Task: Create Card Usability Testing Review in Board Public Speaking Coaching to Workspace Business Coaching Services. Create Card Disaster Relief Conference Review in Board Sales Performance Improvement to Workspace Business Coaching Services. Create Card Usability Testing Review in Board Content Marketing E-learning Course Creation and Promotion Strategy to Workspace Business Coaching Services
Action: Mouse moved to (72, 342)
Screenshot: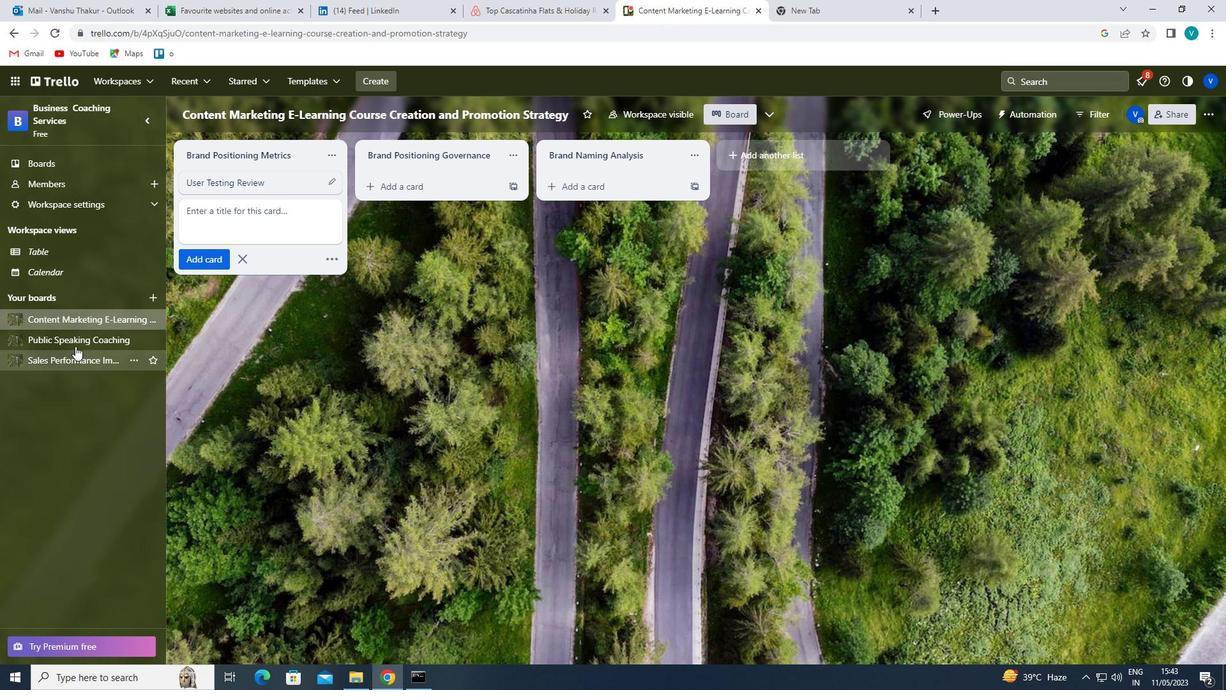 
Action: Mouse pressed left at (72, 342)
Screenshot: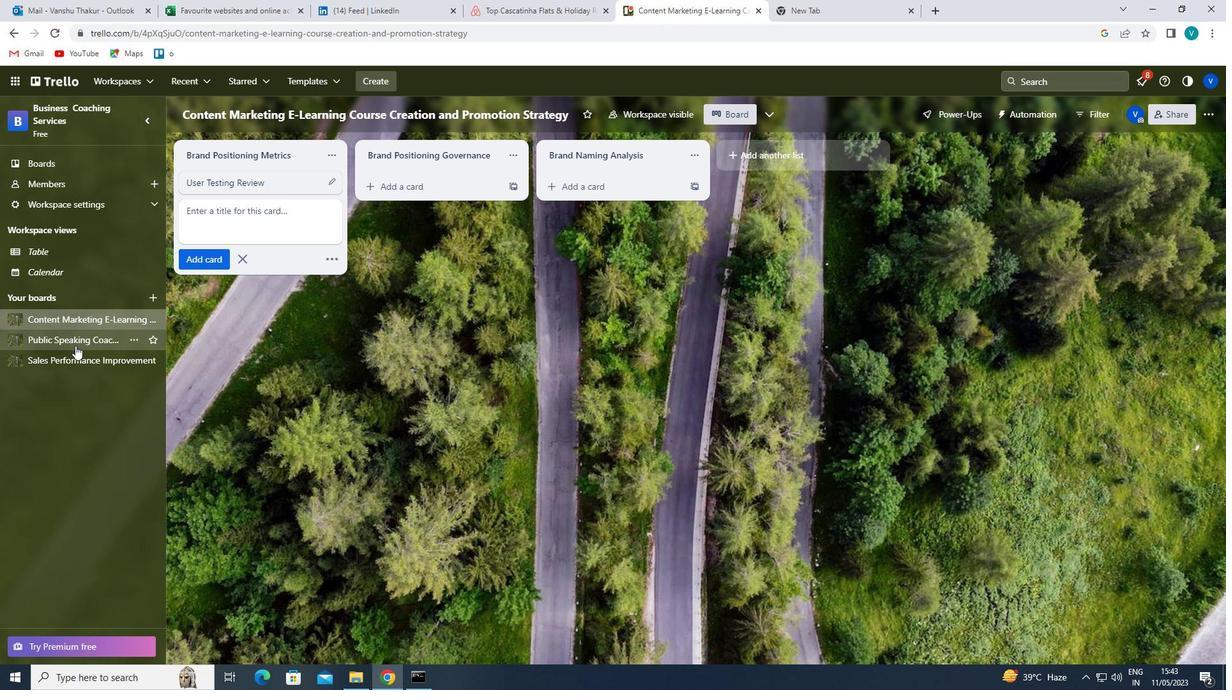 
Action: Mouse moved to (451, 180)
Screenshot: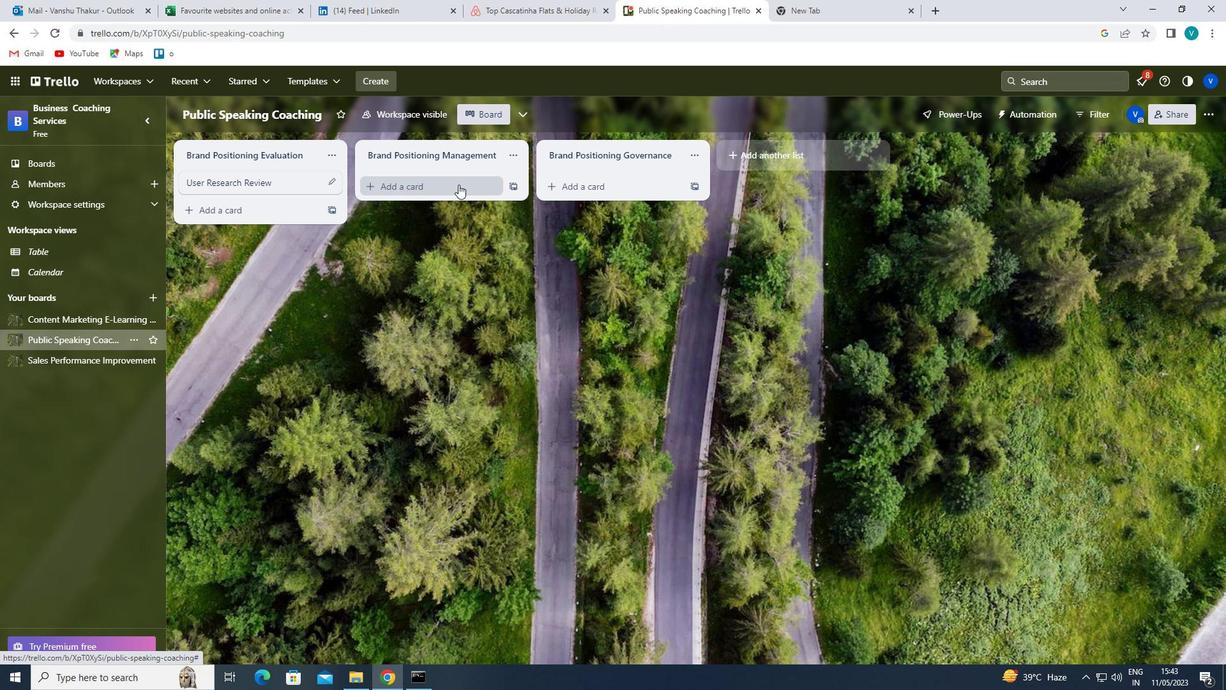 
Action: Mouse pressed left at (451, 180)
Screenshot: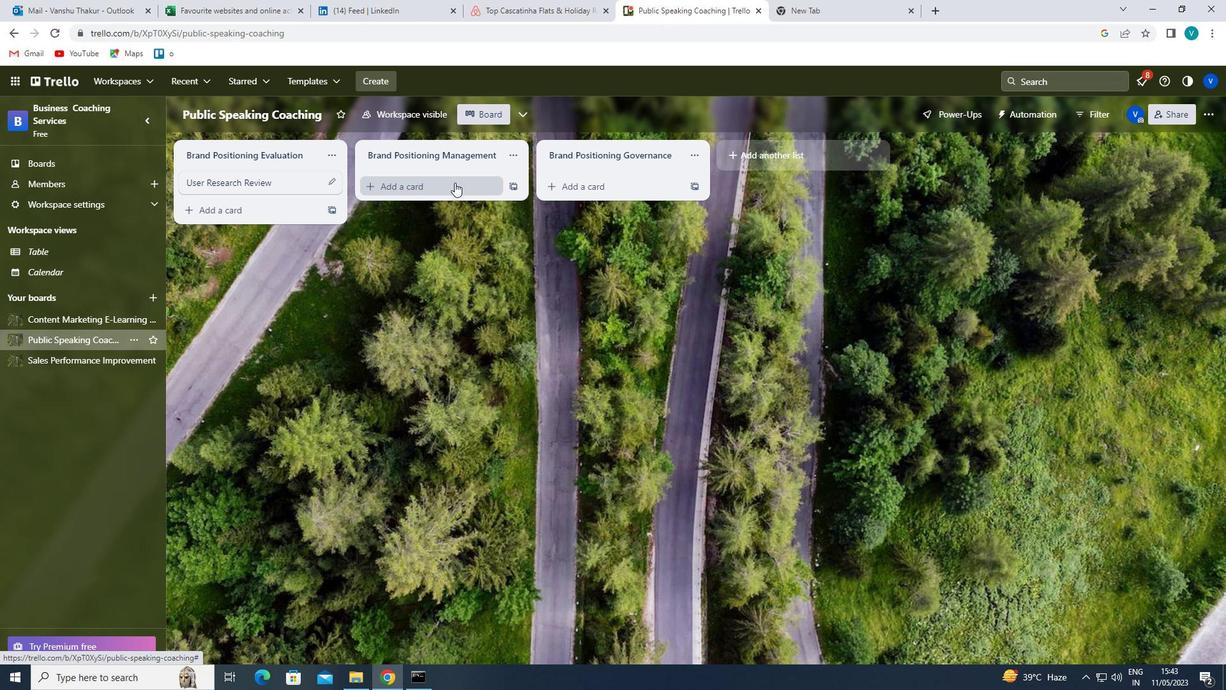
Action: Key pressed <Key.shift><Key.shift><Key.shift><Key.shift><Key.shift><Key.shift><Key.shift><Key.shift><Key.shift><Key.shift><Key.shift><Key.shift><Key.shift><Key.shift><Key.shift>USABILIOT<Key.backspace><Key.backspace>TY<Key.space><Key.shift>TESTING<Key.space><Key.shift>REVIEW
Screenshot: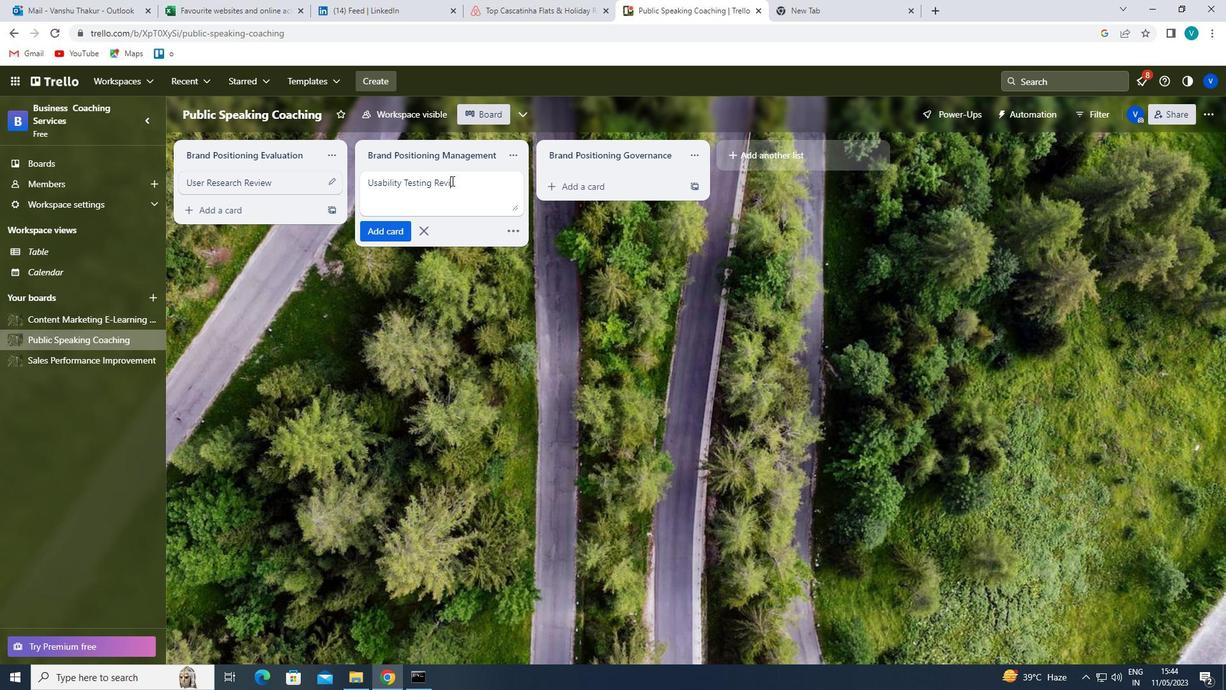 
Action: Mouse moved to (456, 190)
Screenshot: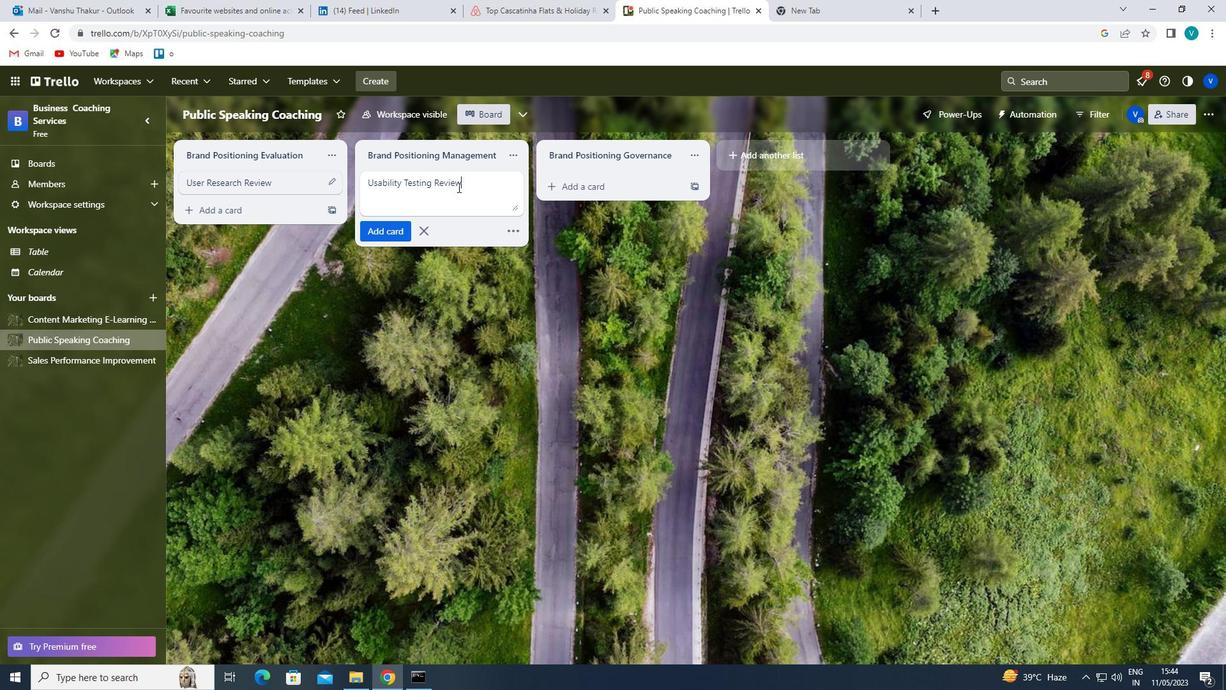 
Action: Key pressed <Key.enter>
Screenshot: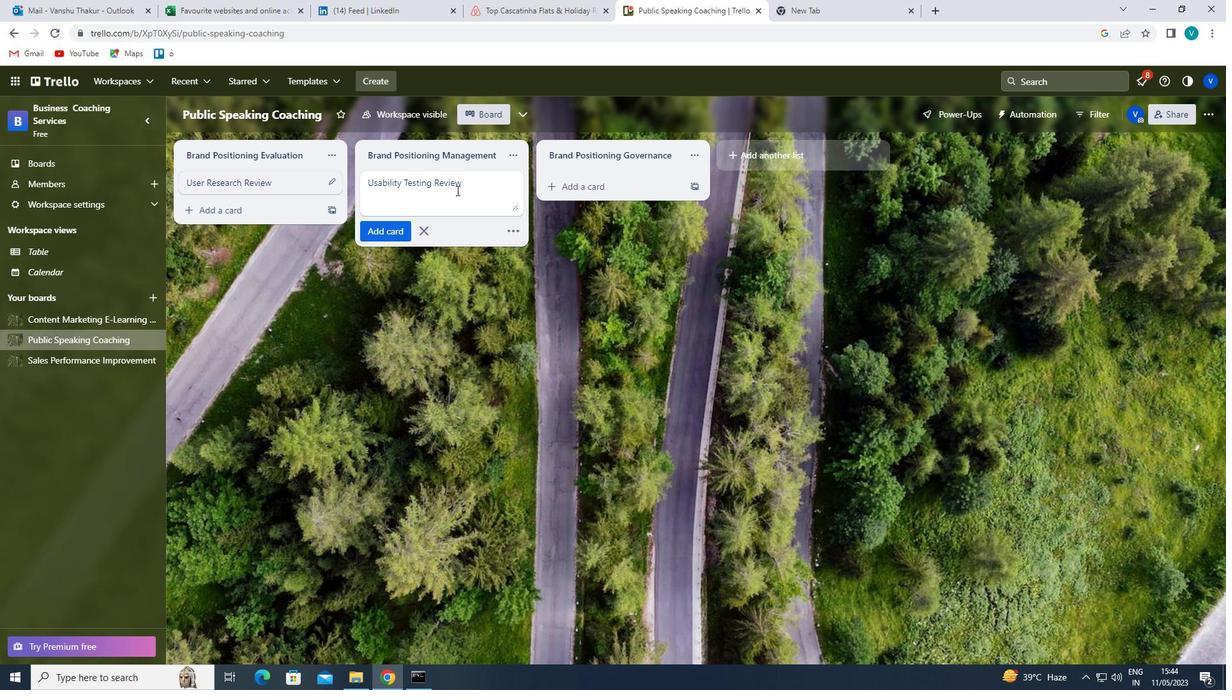 
Action: Mouse moved to (68, 359)
Screenshot: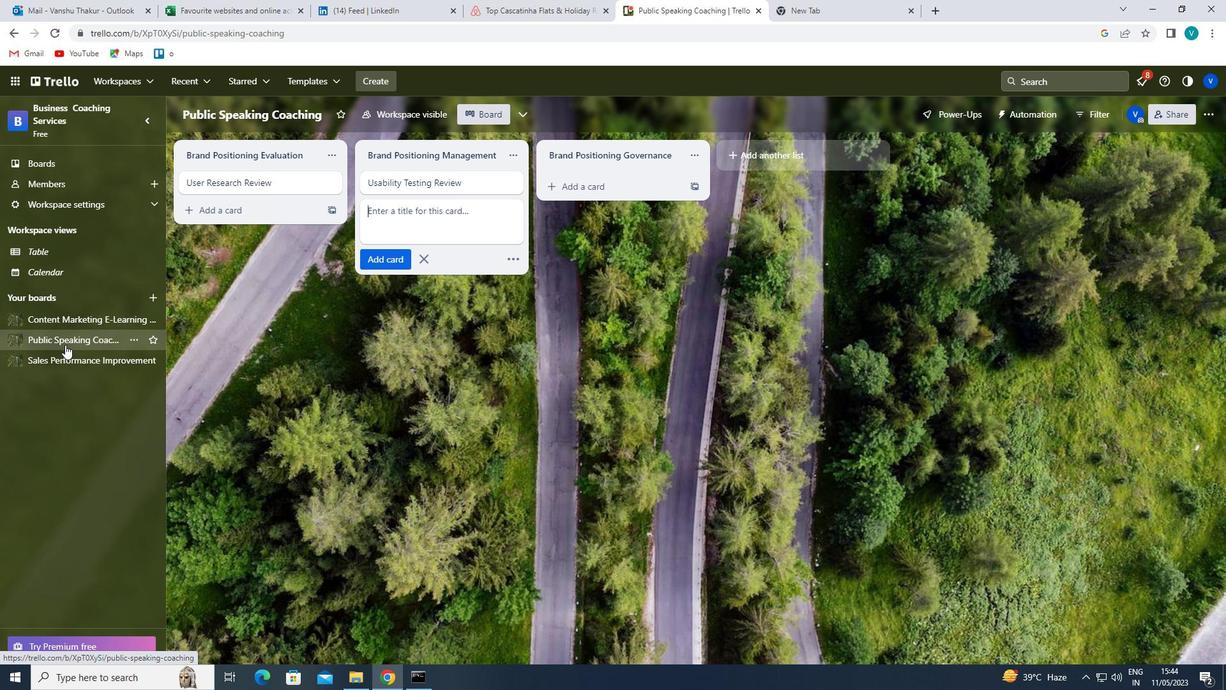 
Action: Mouse pressed left at (68, 359)
Screenshot: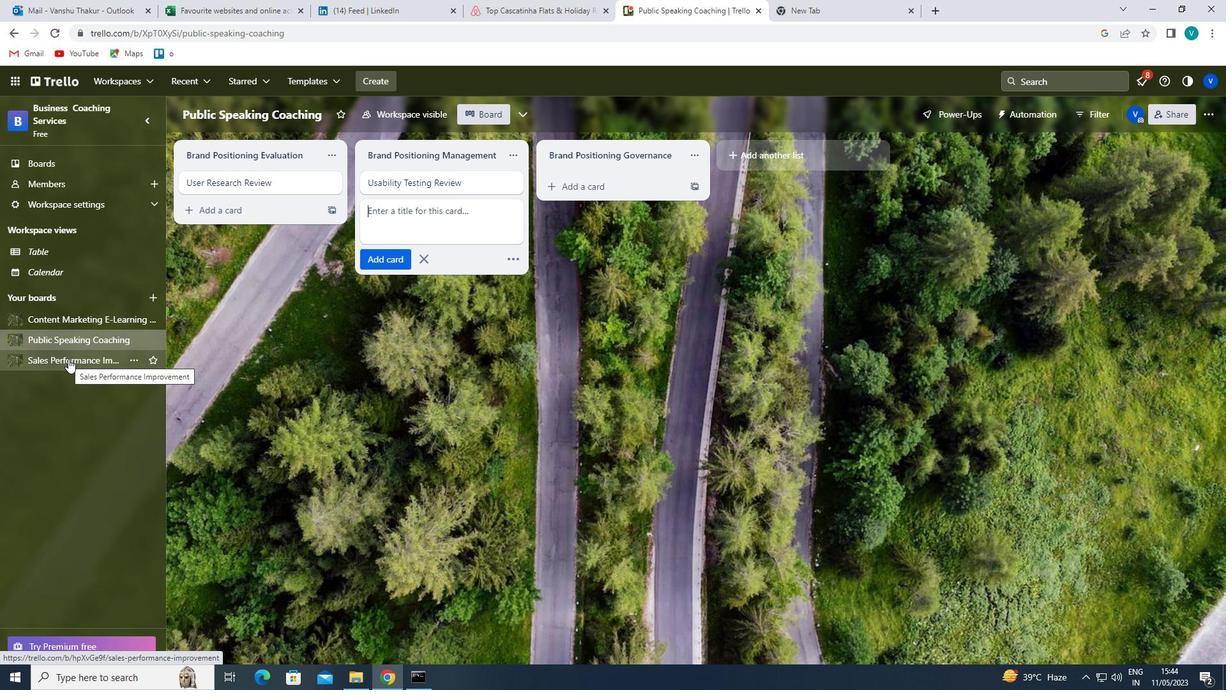 
Action: Mouse moved to (435, 188)
Screenshot: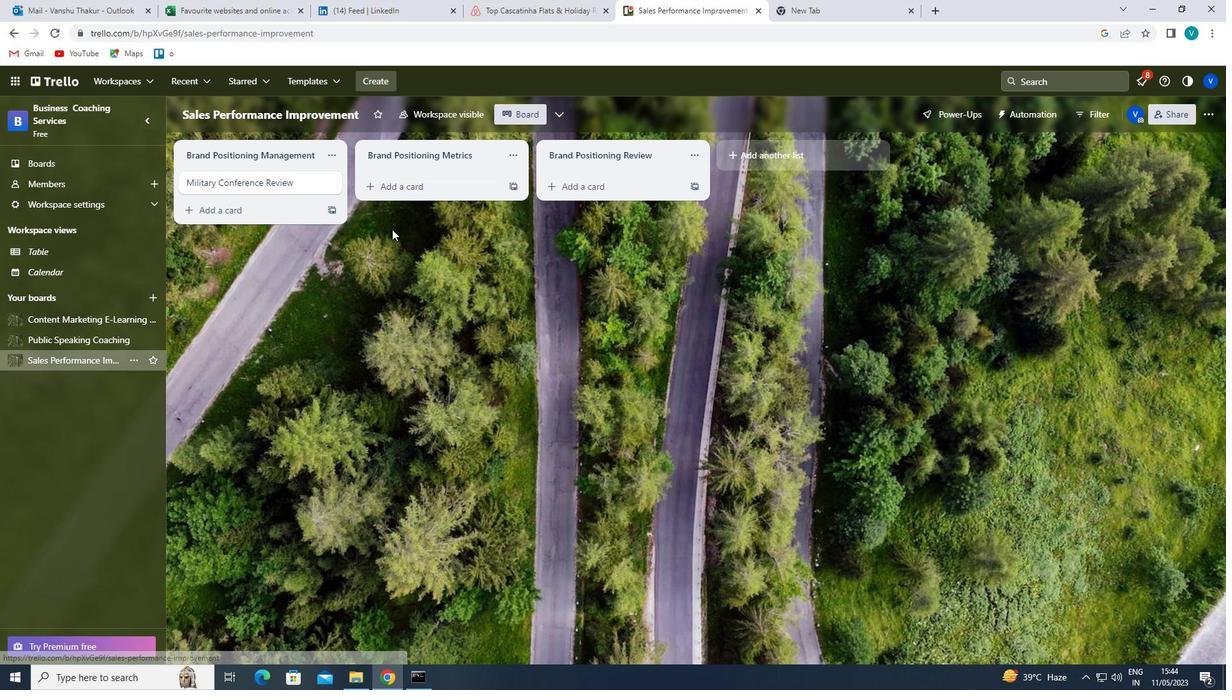 
Action: Mouse pressed left at (435, 188)
Screenshot: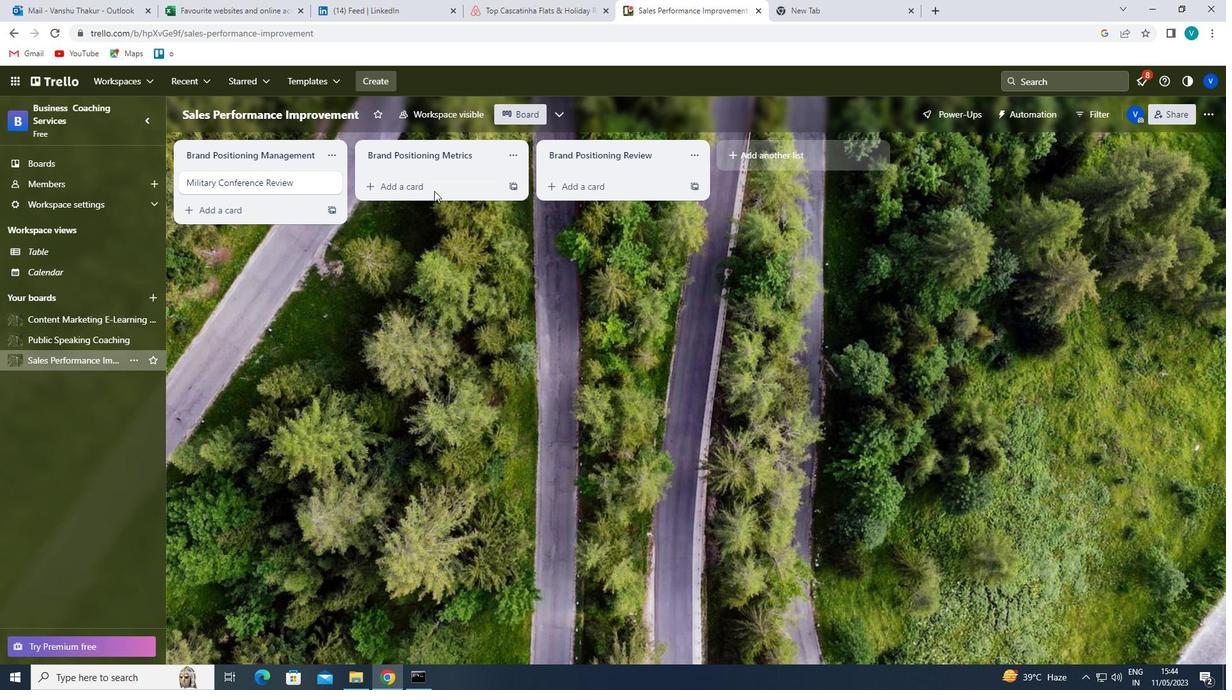 
Action: Key pressed <Key.shift>DISASTER<Key.space><Key.shift>RELIEF<Key.space><Key.shift>CONFERENCE<Key.space><Key.shift>REVIEW<Key.enter>
Screenshot: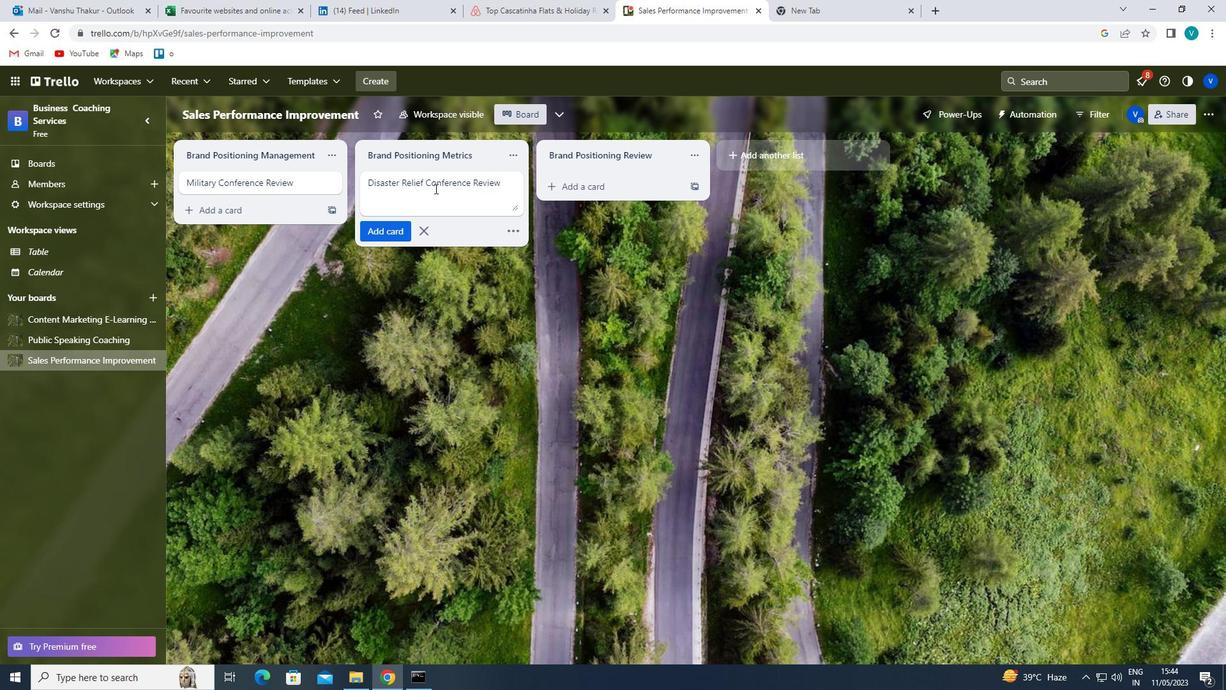 
Action: Mouse moved to (73, 323)
Screenshot: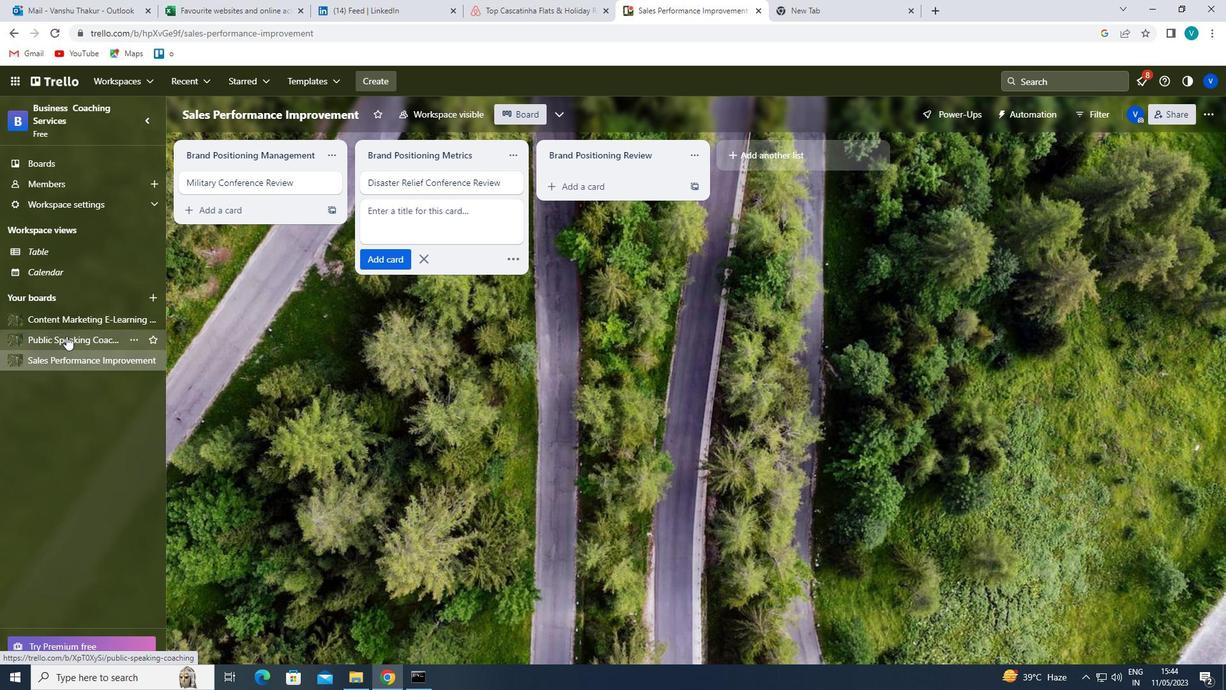 
Action: Mouse pressed left at (73, 323)
Screenshot: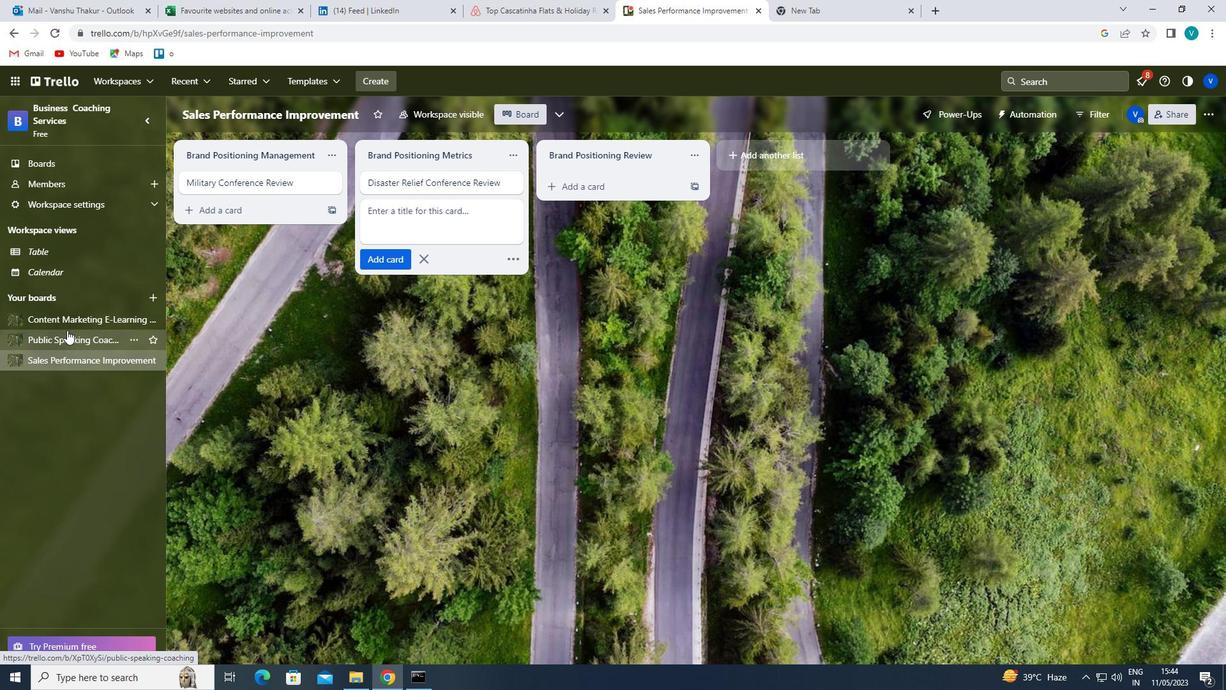 
Action: Mouse moved to (419, 186)
Screenshot: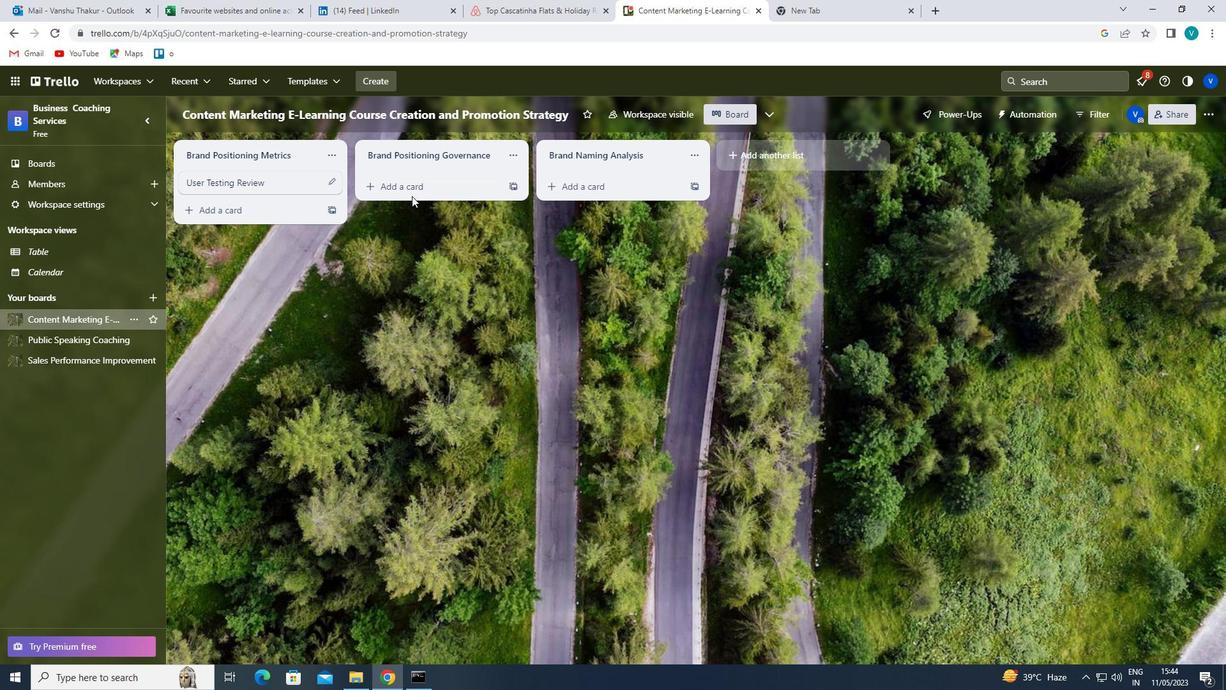 
Action: Mouse pressed left at (419, 186)
Screenshot: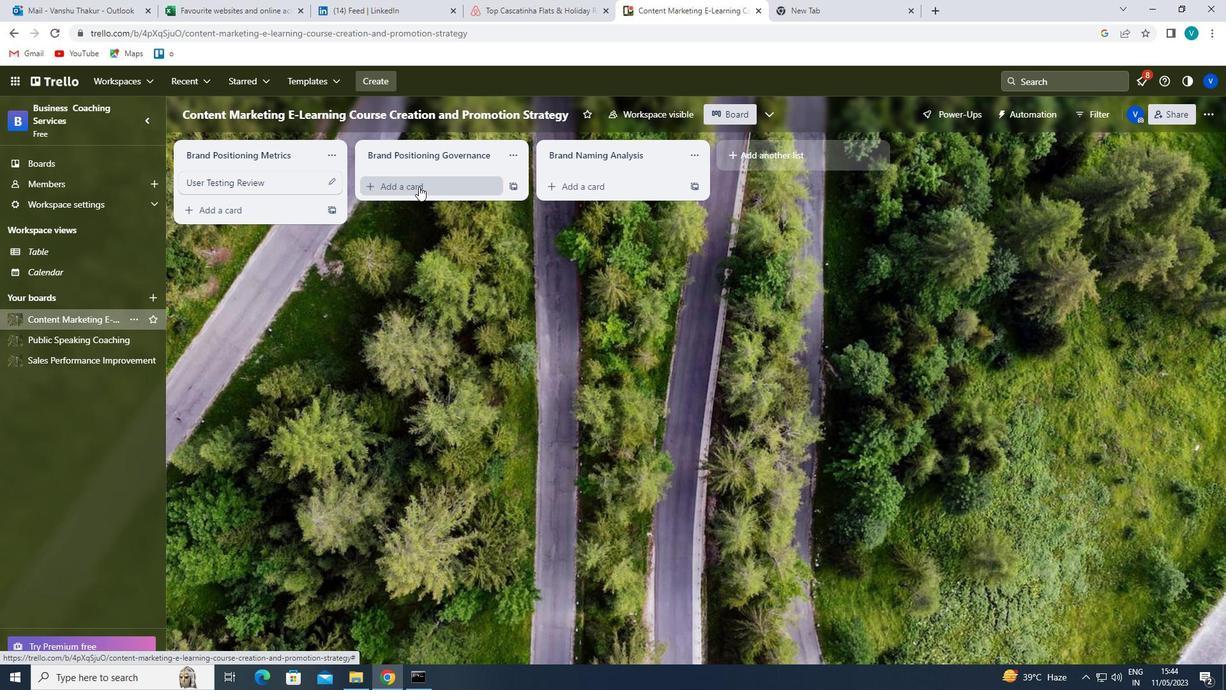 
Action: Key pressed <Key.shift>USABILITY<Key.space><Key.shift>TESTING<Key.space><Key.shift>REVIEW
Screenshot: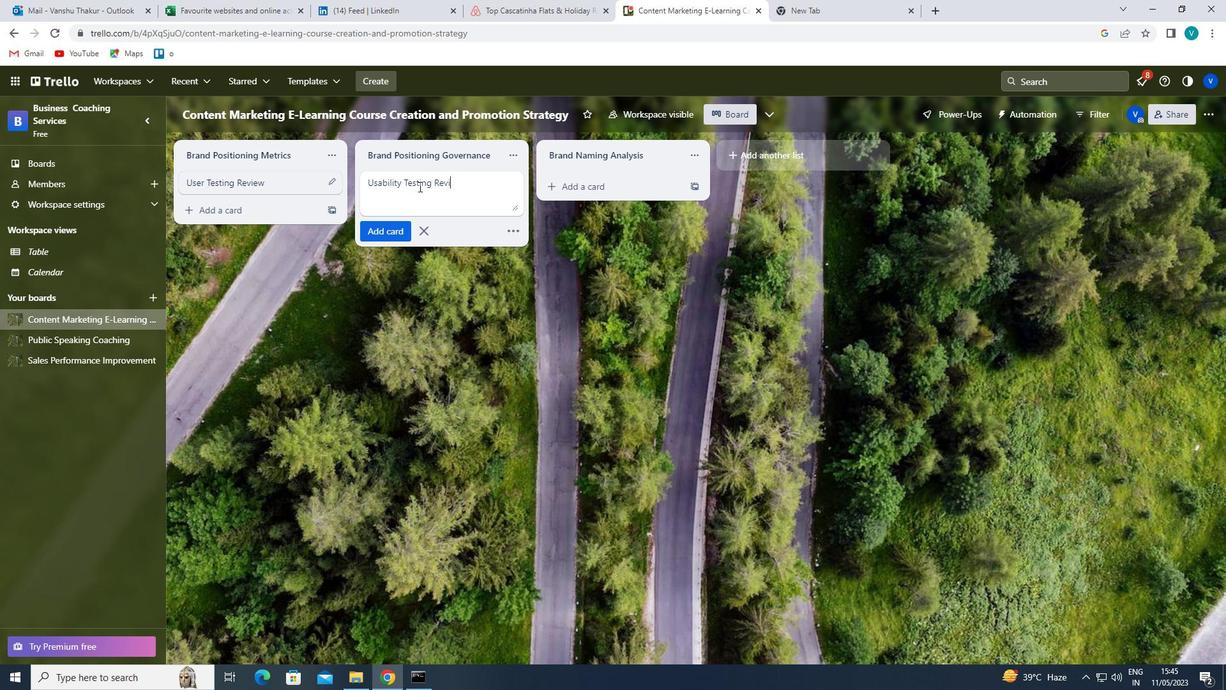 
Action: Mouse moved to (500, 251)
Screenshot: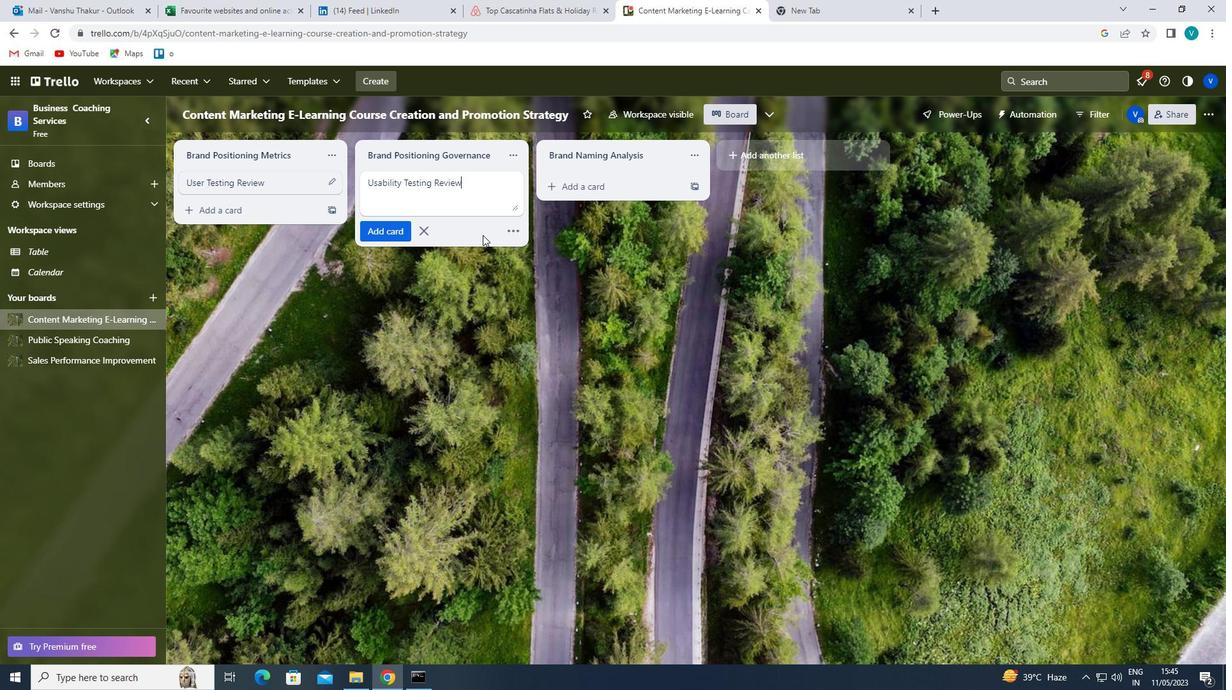 
Action: Key pressed <Key.enter>
Screenshot: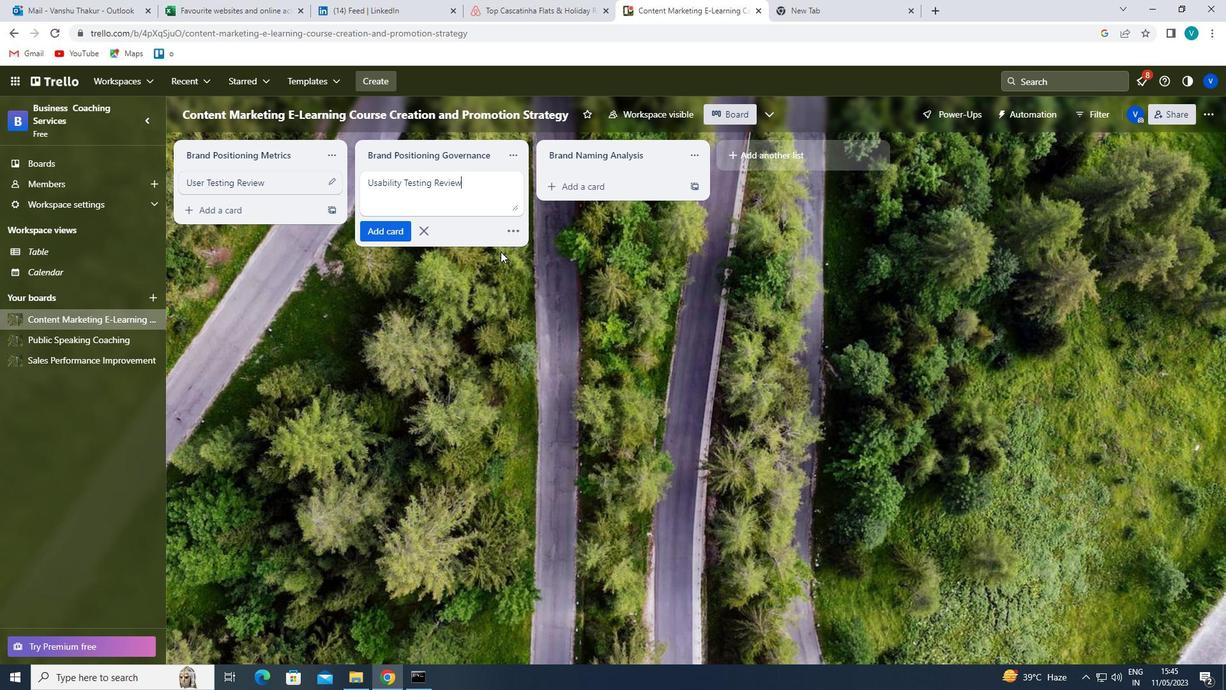 
